 Task: Add Hoplark 0.0 Really Really Hoppy 6 Pack Cans to the cart.
Action: Mouse moved to (944, 348)
Screenshot: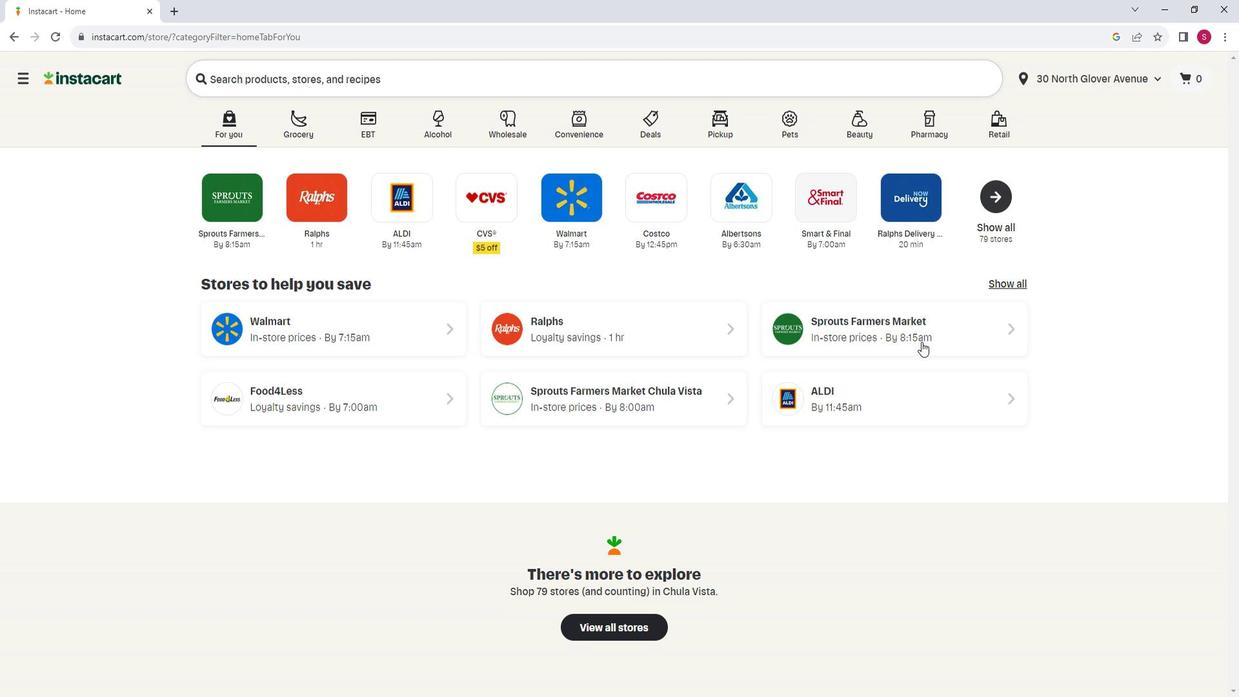 
Action: Mouse pressed left at (944, 348)
Screenshot: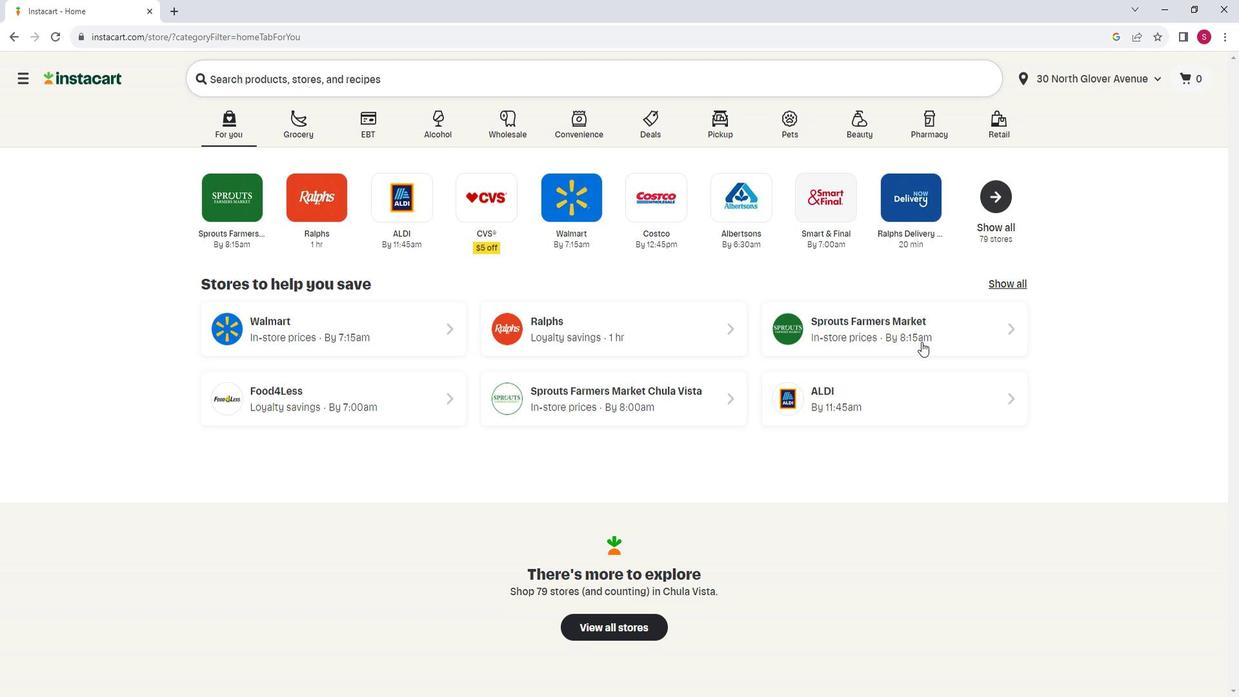 
Action: Mouse moved to (92, 461)
Screenshot: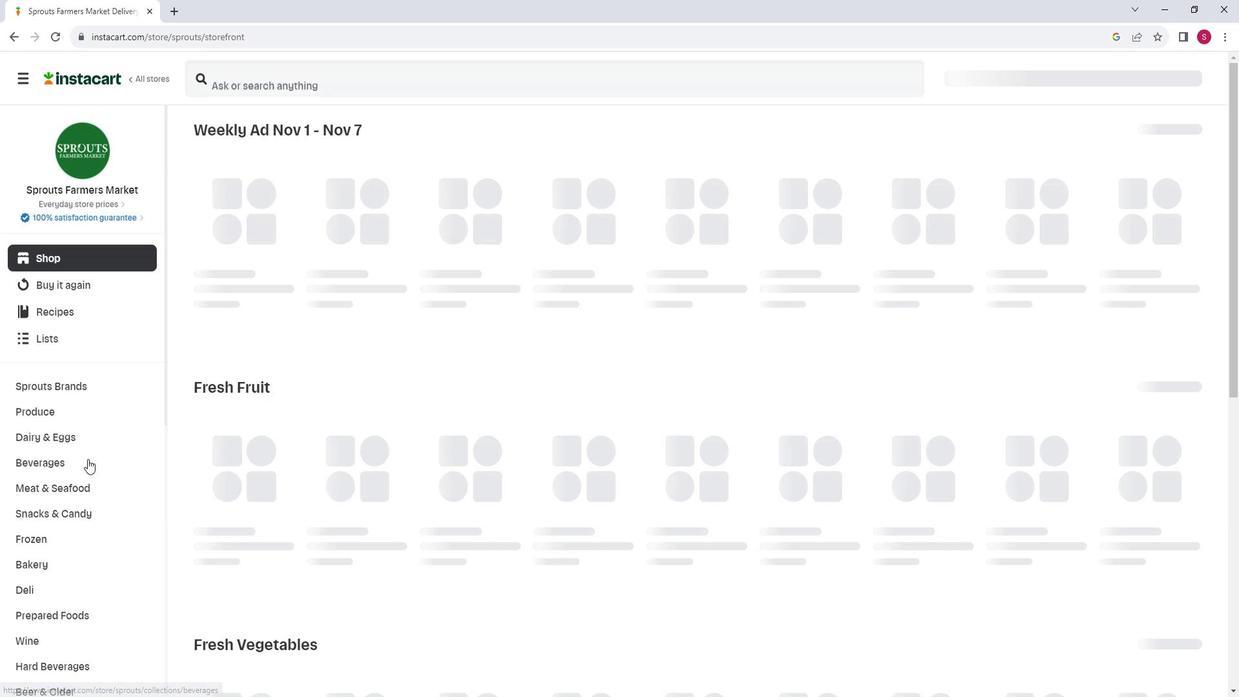
Action: Mouse scrolled (92, 461) with delta (0, 0)
Screenshot: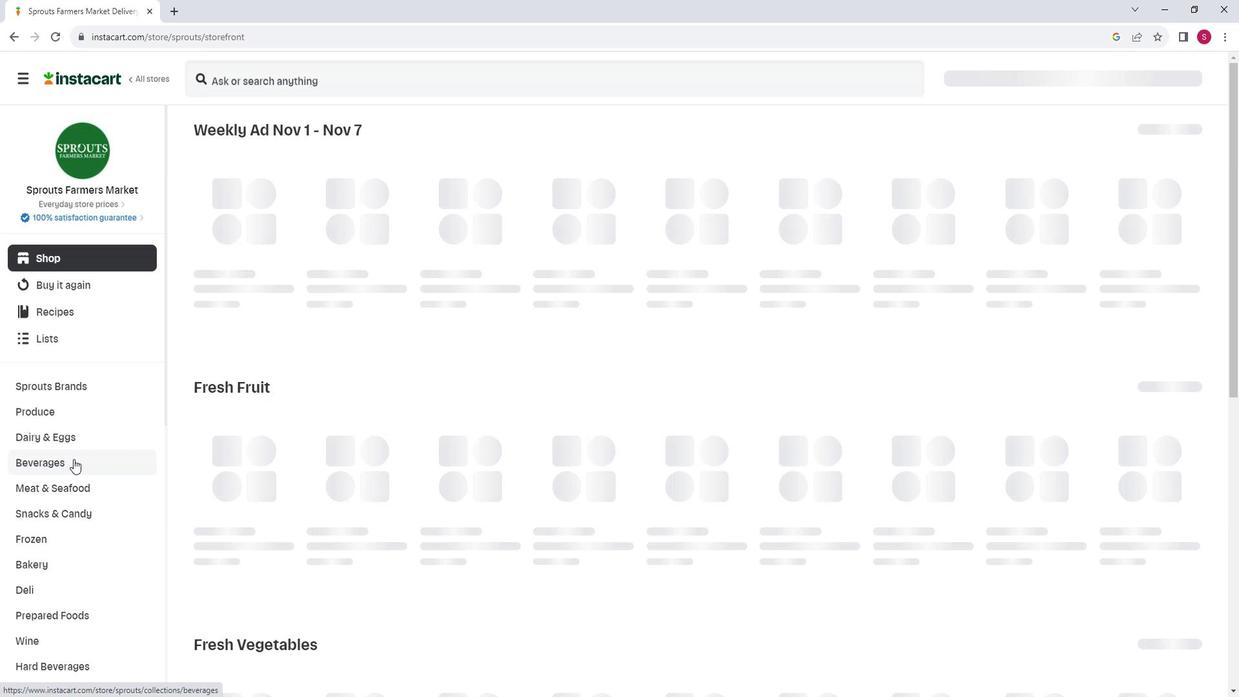 
Action: Mouse moved to (94, 619)
Screenshot: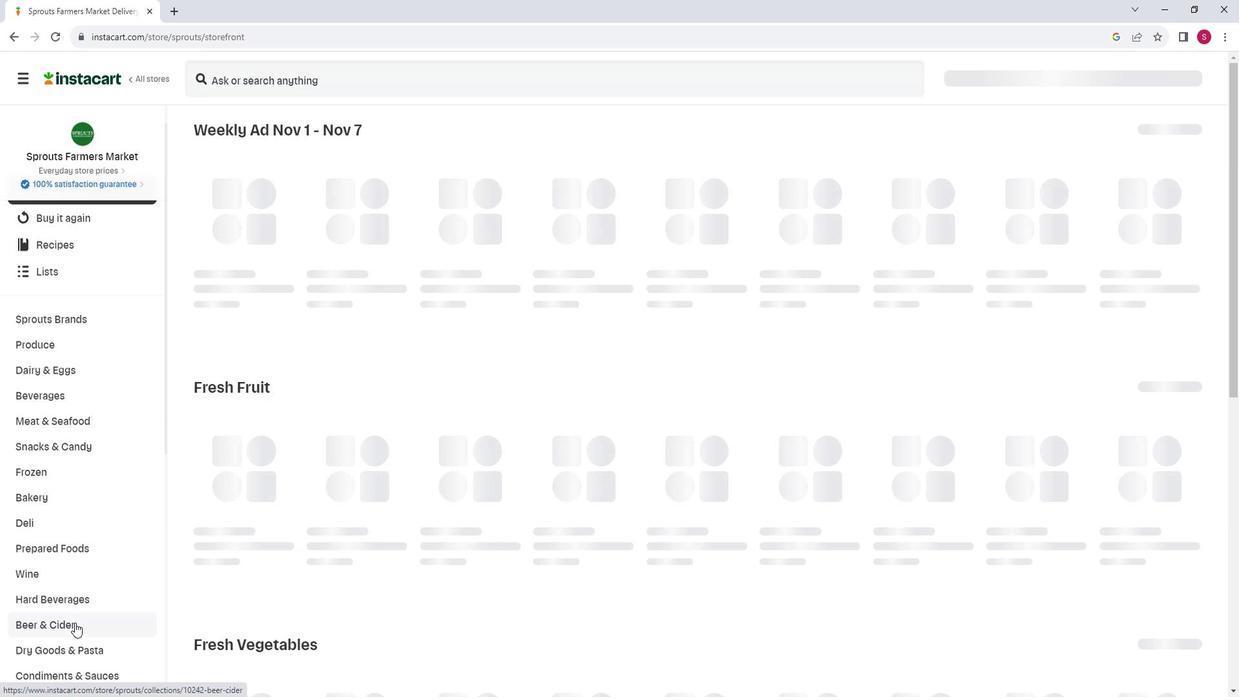 
Action: Mouse pressed left at (94, 619)
Screenshot: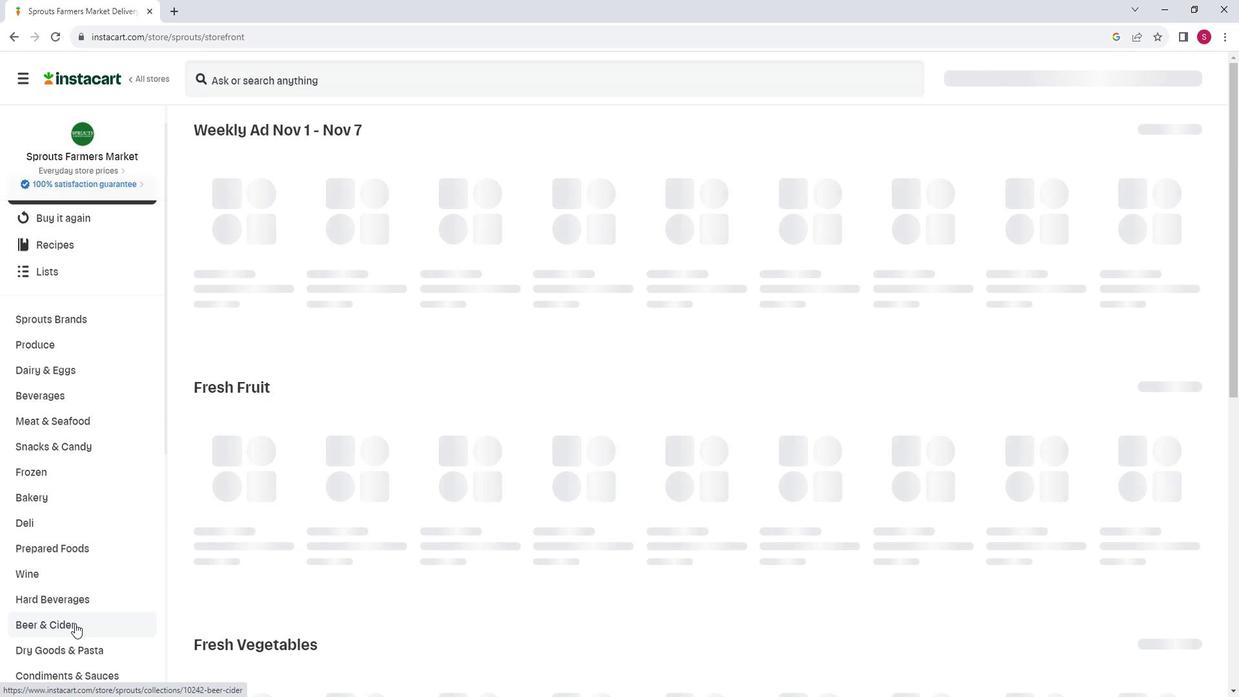 
Action: Mouse moved to (560, 182)
Screenshot: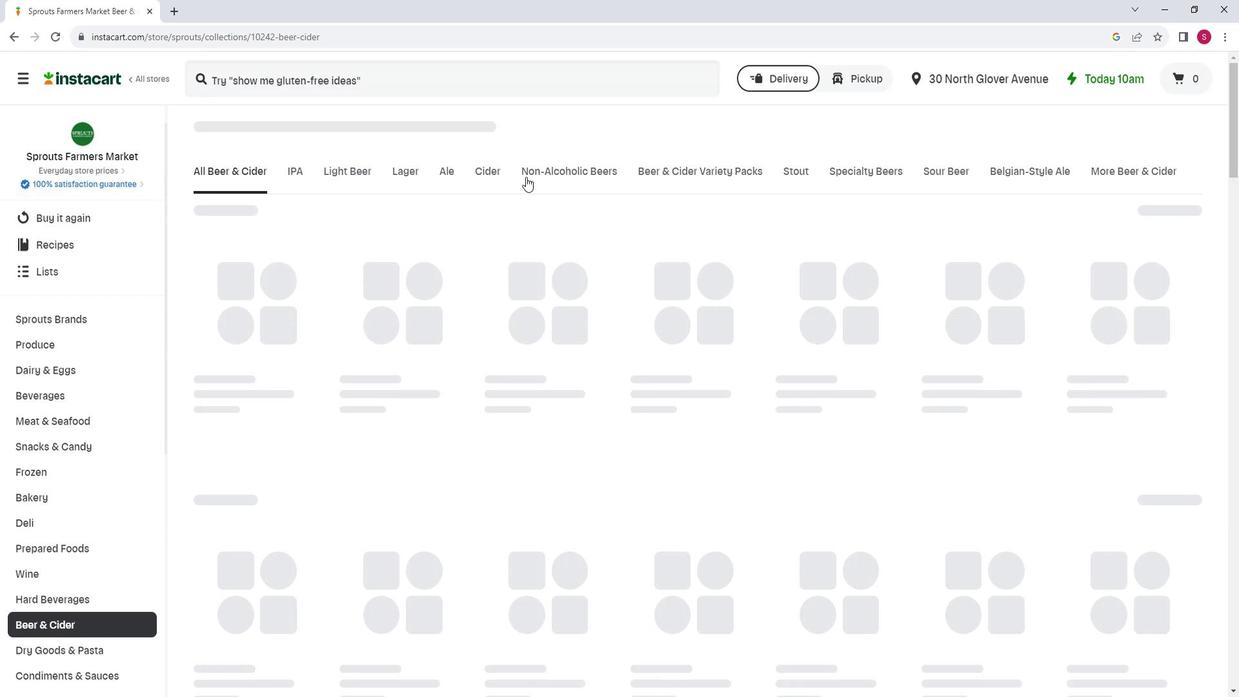 
Action: Mouse pressed left at (560, 182)
Screenshot: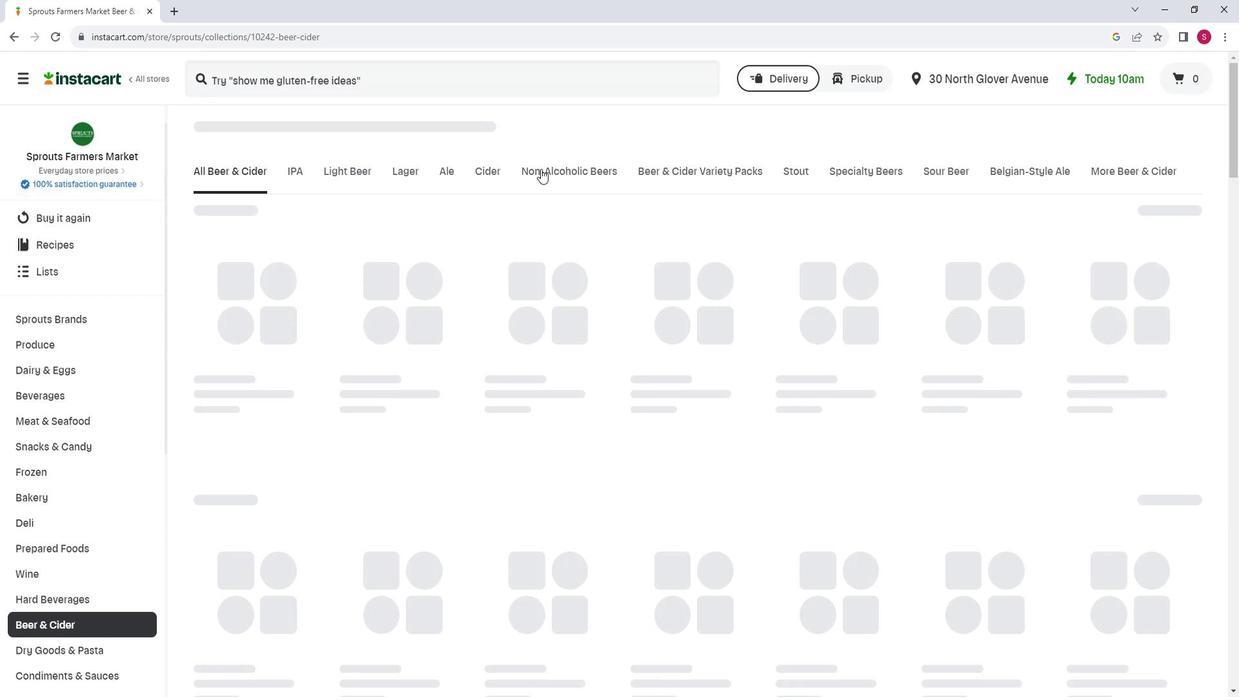
Action: Mouse moved to (509, 290)
Screenshot: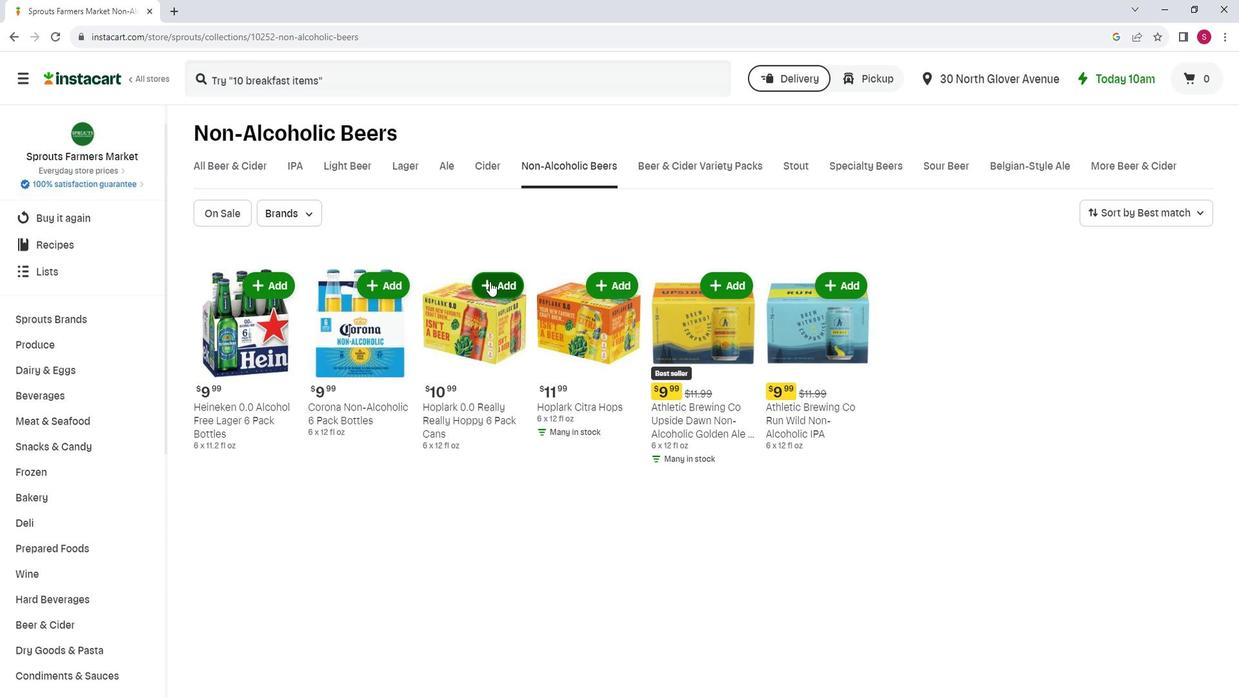
Action: Mouse pressed left at (509, 290)
Screenshot: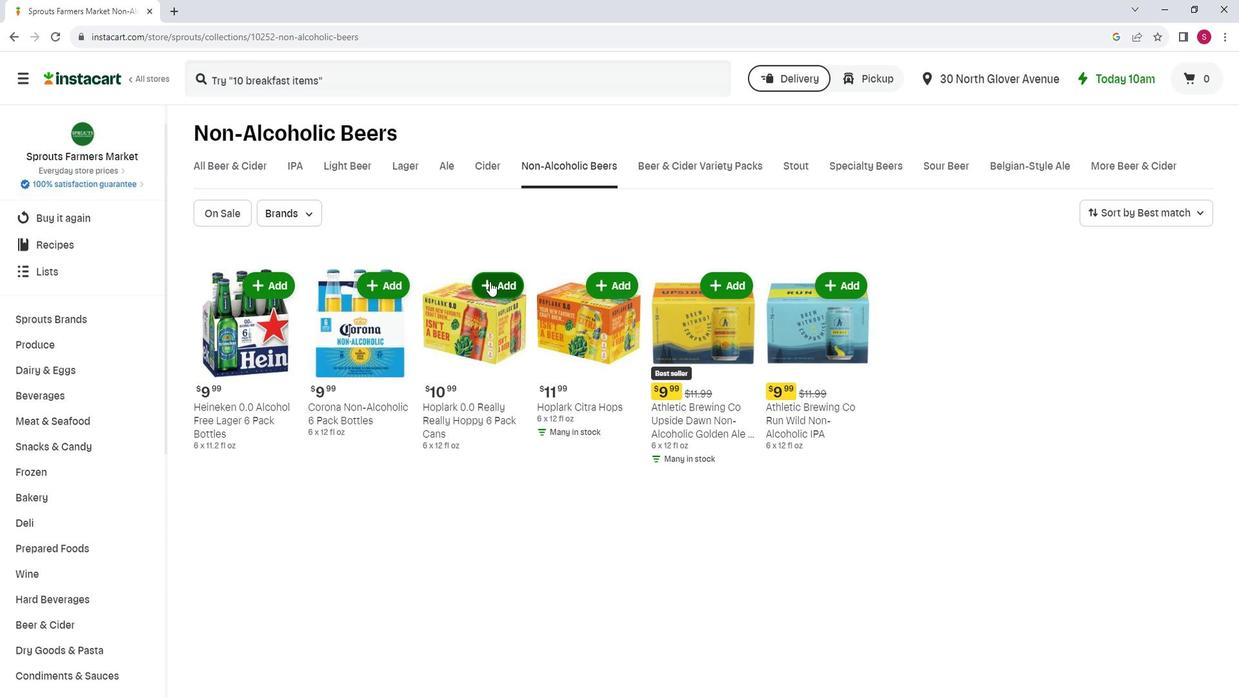 
Action: Mouse moved to (525, 263)
Screenshot: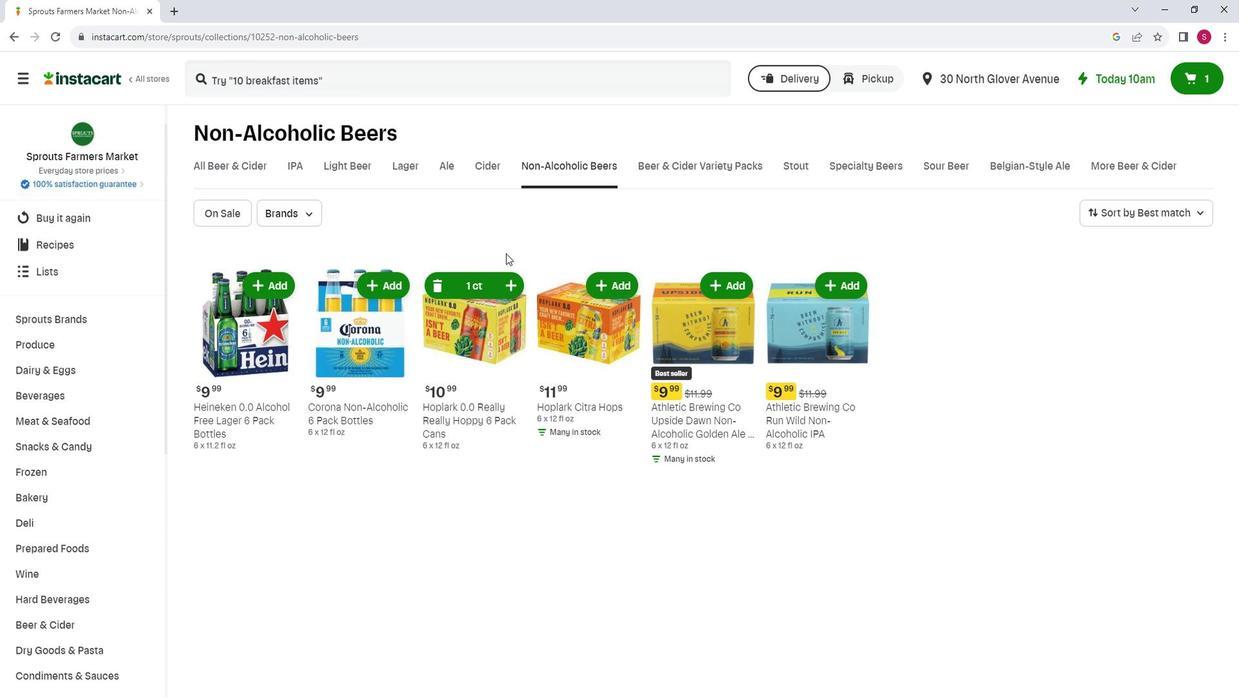 
